 Task: Move the task Develop a new online booking system for a hotel or resort to the section To-Do in the project AgileBoost and sort the tasks in the project by Assignee in Ascending order
Action: Mouse moved to (59, 240)
Screenshot: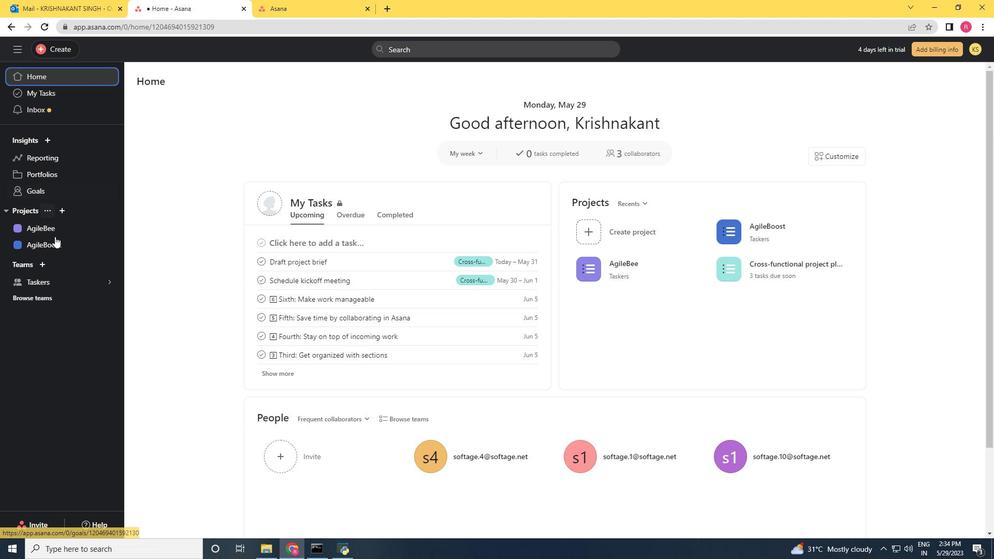 
Action: Mouse pressed left at (59, 240)
Screenshot: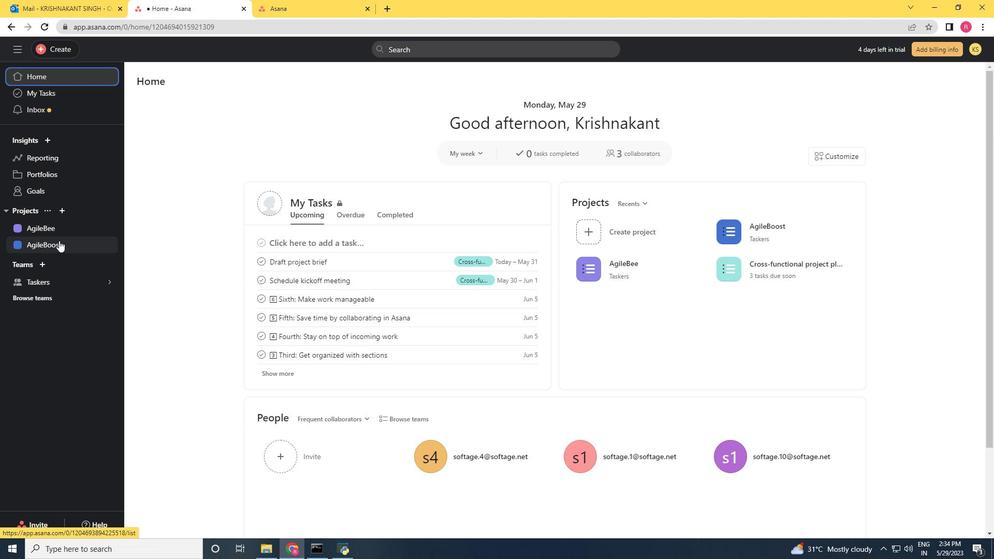 
Action: Mouse moved to (671, 208)
Screenshot: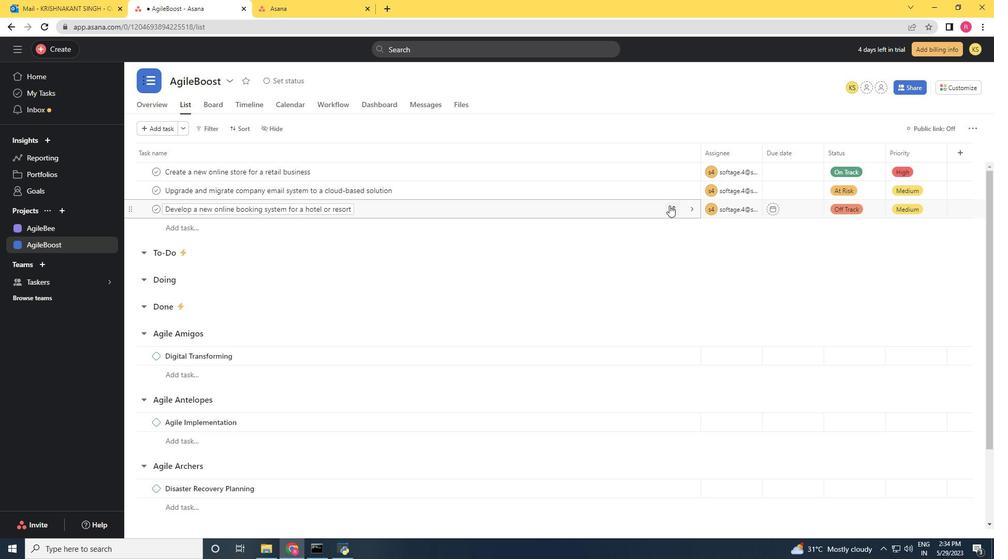 
Action: Mouse pressed left at (671, 208)
Screenshot: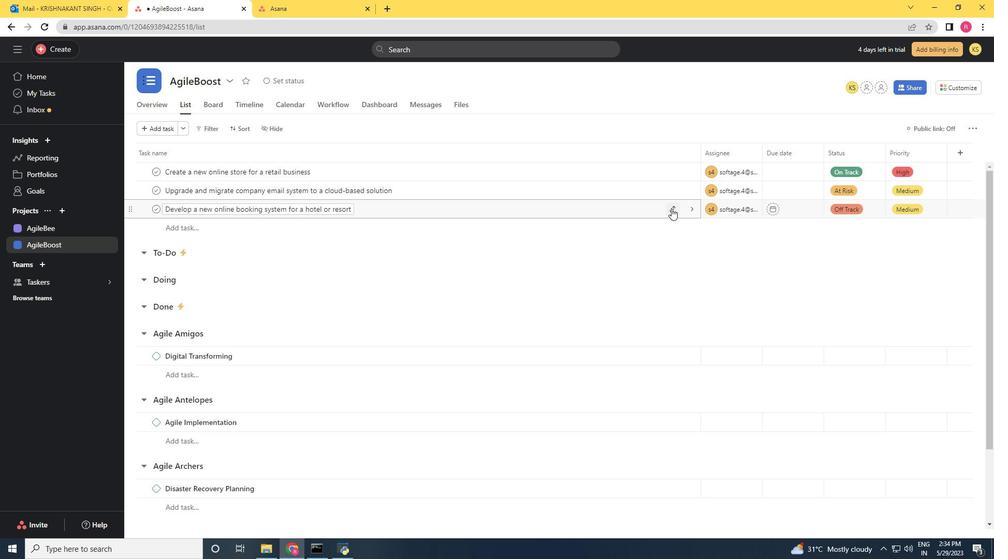 
Action: Mouse moved to (637, 270)
Screenshot: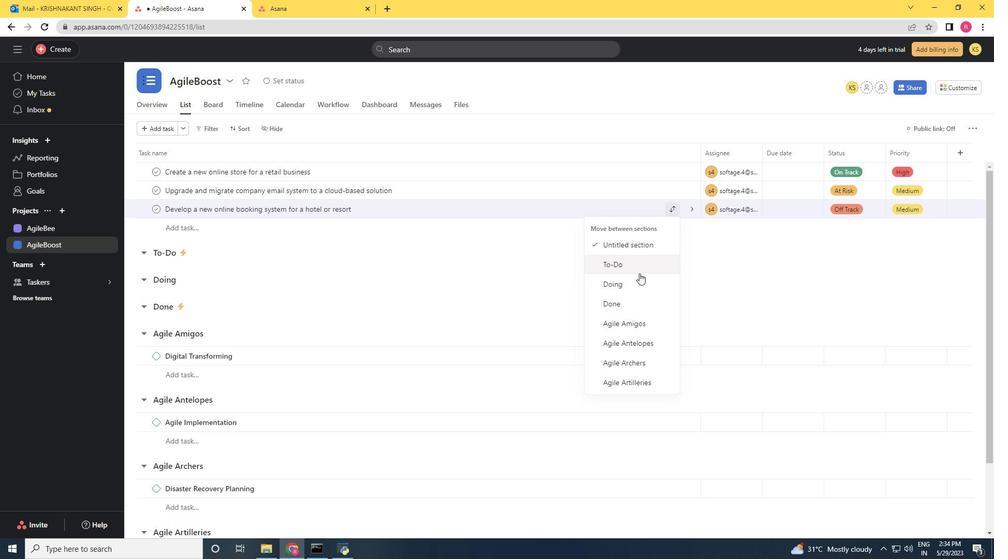 
Action: Mouse pressed left at (637, 270)
Screenshot: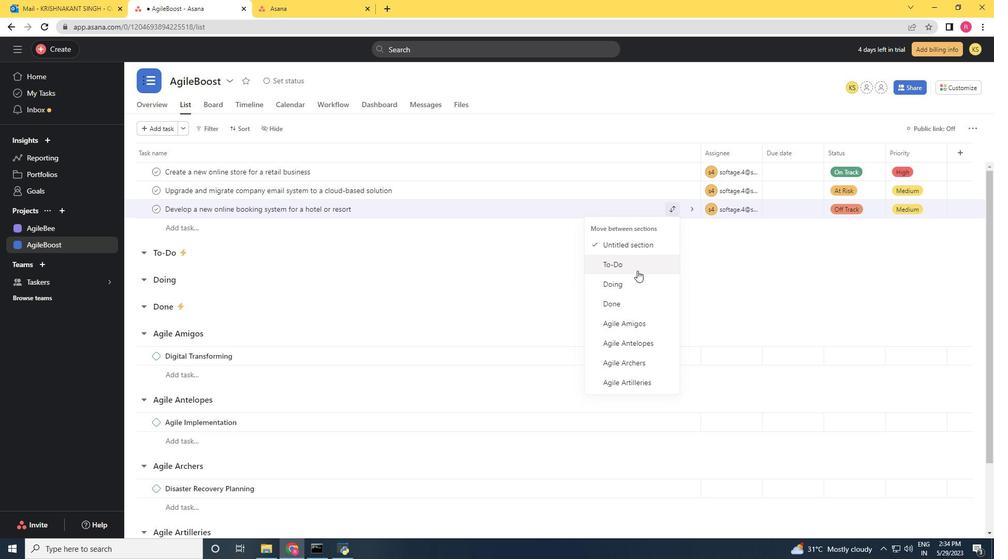 
Action: Mouse moved to (403, 379)
Screenshot: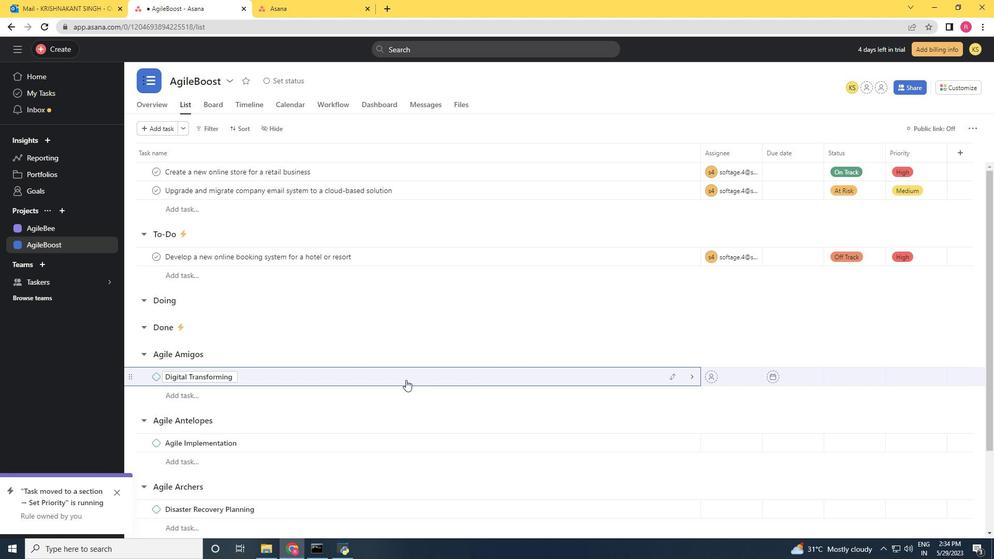 
Action: Mouse scrolled (403, 379) with delta (0, 0)
Screenshot: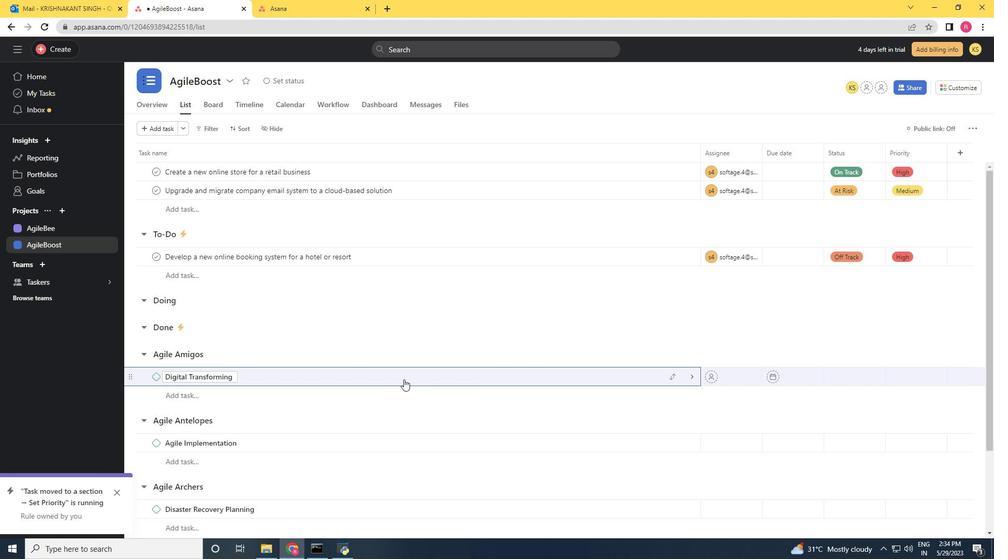 
Action: Mouse scrolled (403, 379) with delta (0, 0)
Screenshot: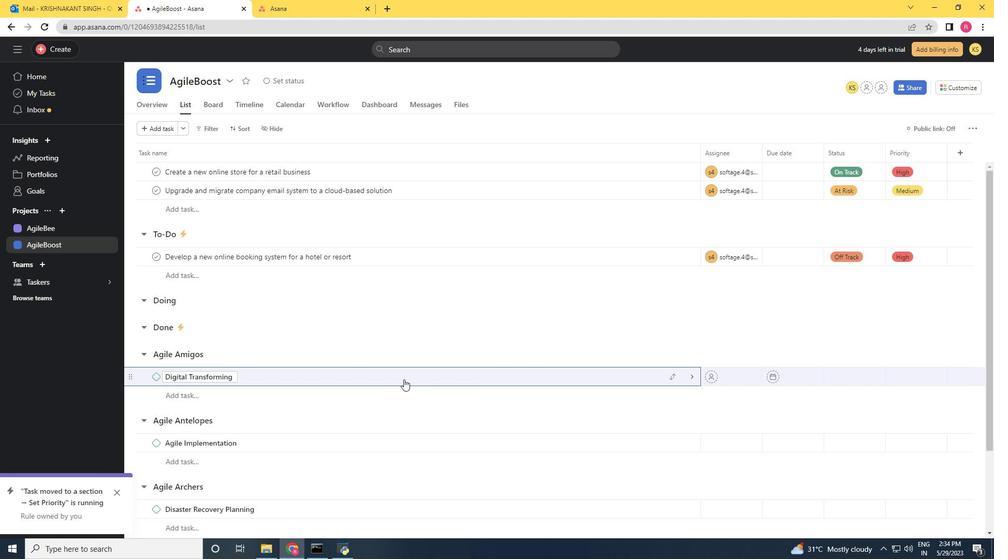 
Action: Mouse moved to (403, 373)
Screenshot: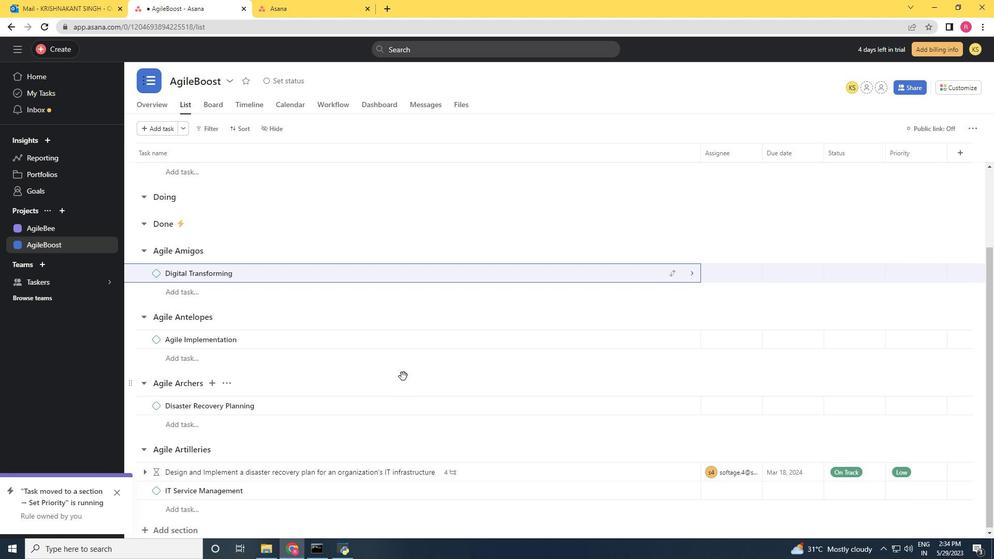 
Action: Mouse scrolled (403, 375) with delta (0, 0)
Screenshot: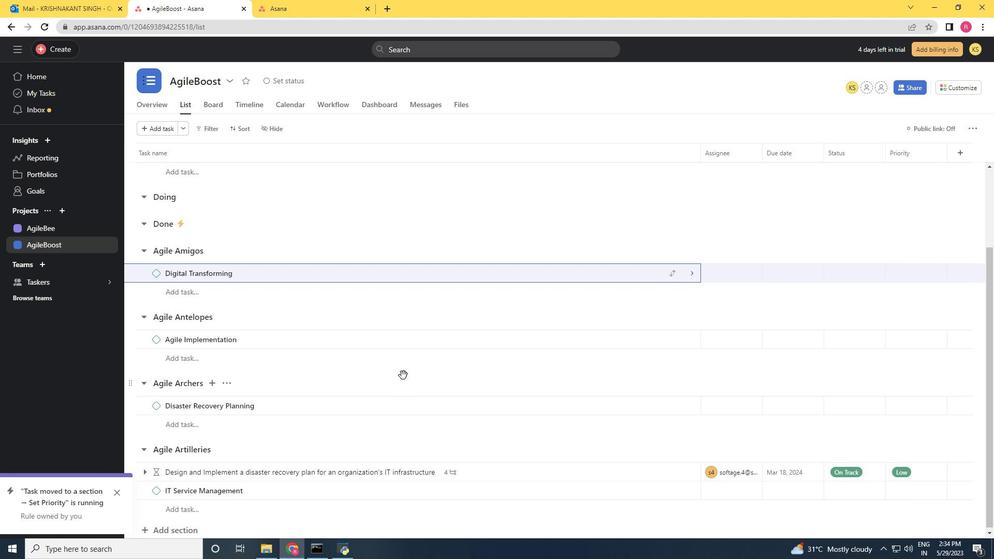 
Action: Mouse moved to (403, 372)
Screenshot: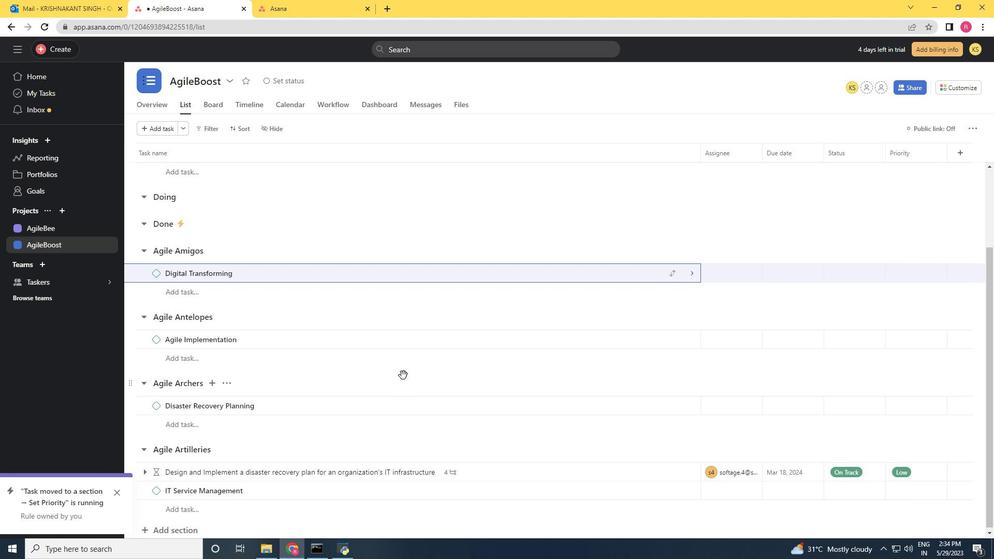 
Action: Mouse scrolled (403, 374) with delta (0, 0)
Screenshot: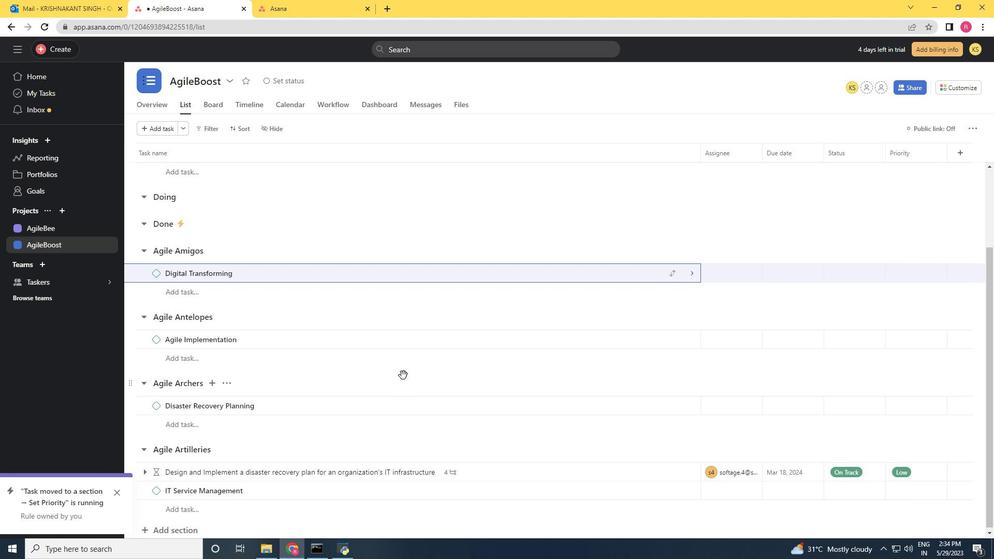 
Action: Mouse moved to (402, 369)
Screenshot: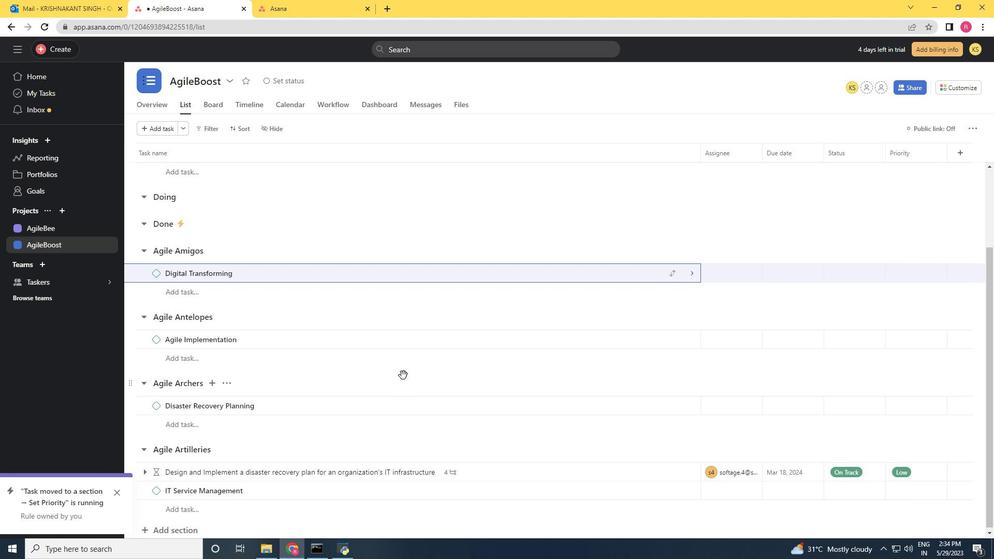 
Action: Mouse scrolled (403, 374) with delta (0, 0)
Screenshot: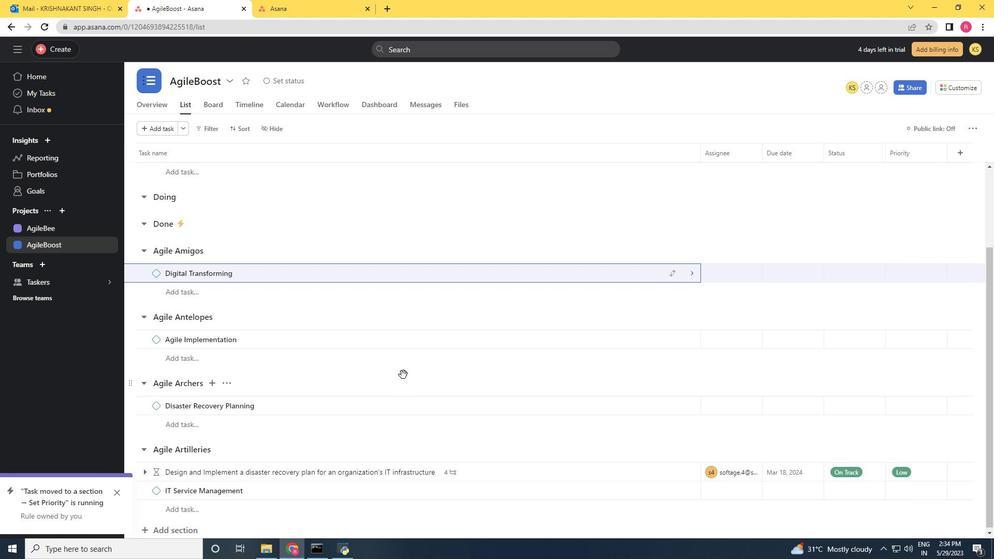 
Action: Mouse moved to (400, 354)
Screenshot: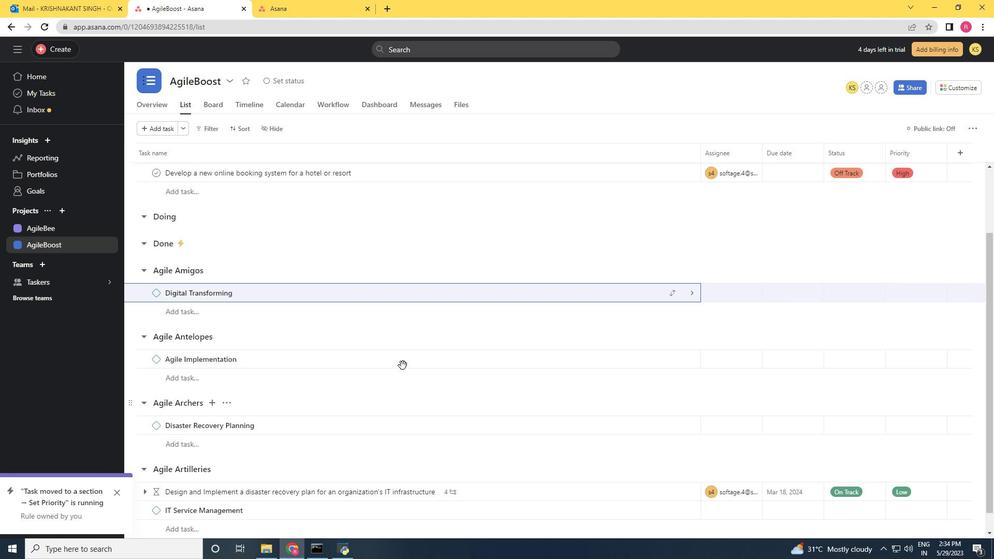
Action: Mouse scrolled (400, 354) with delta (0, 0)
Screenshot: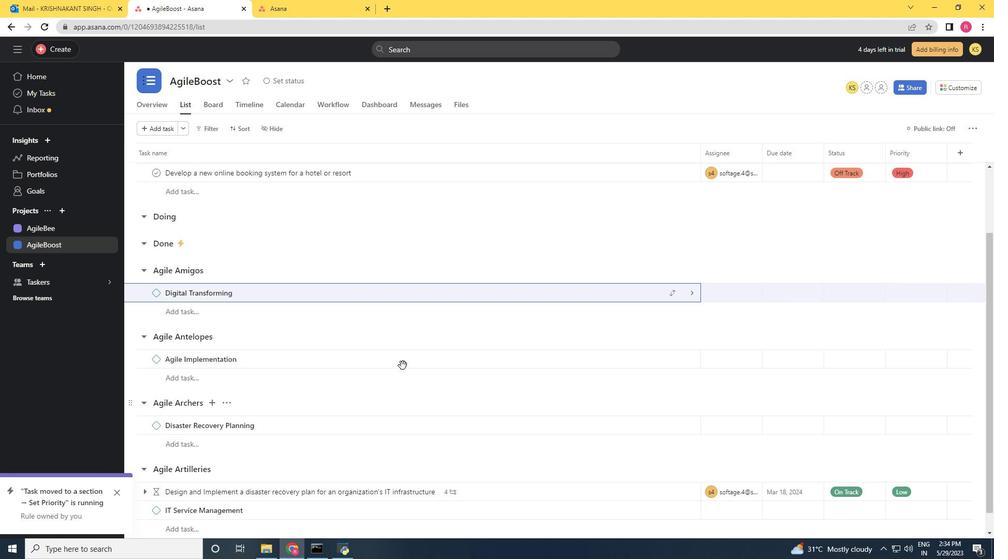 
Action: Mouse scrolled (400, 354) with delta (0, 0)
Screenshot: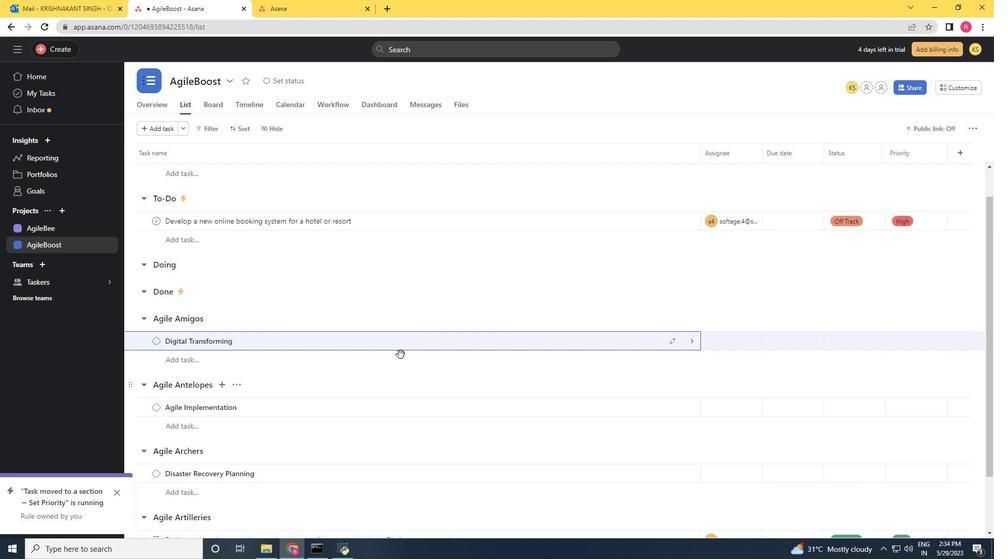 
Action: Mouse moved to (562, 263)
Screenshot: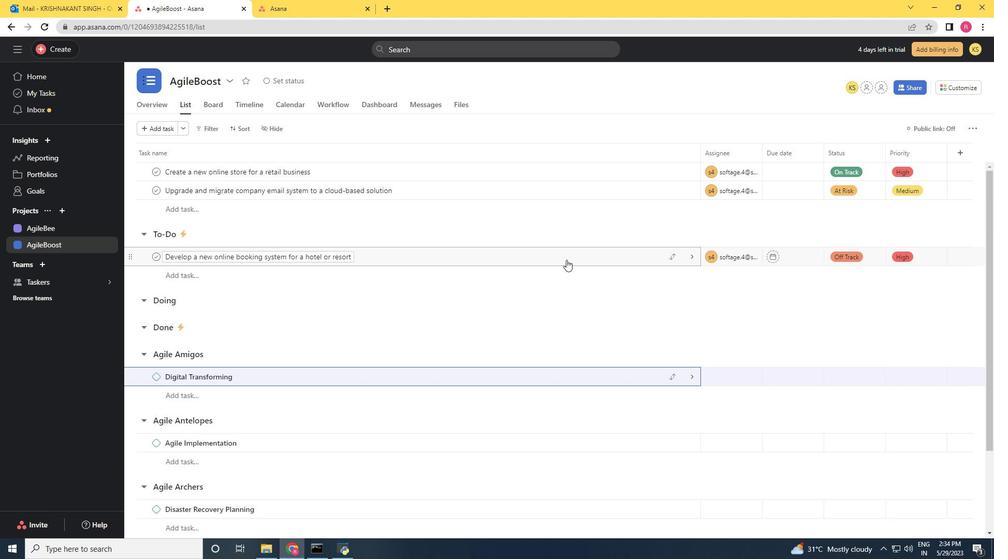
Action: Mouse pressed left at (562, 263)
Screenshot: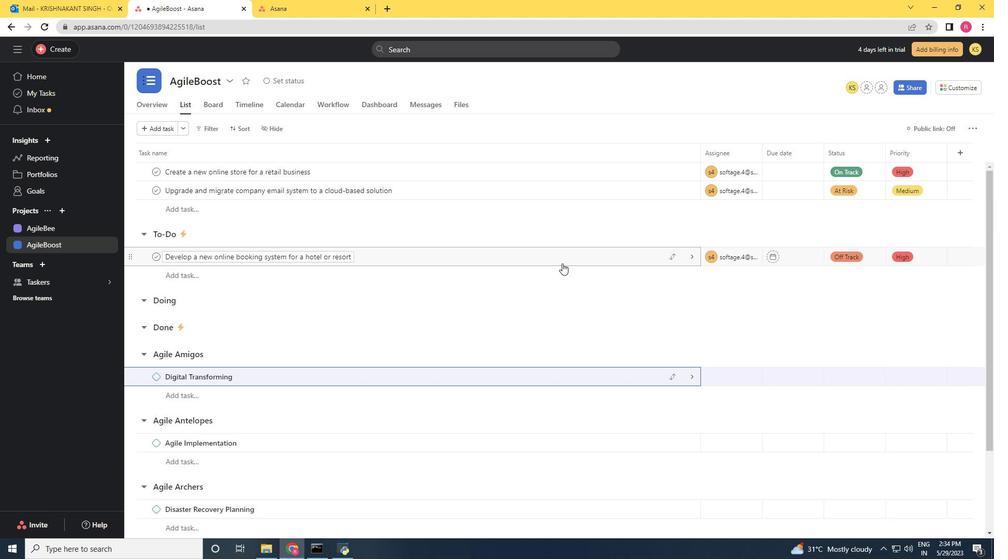 
Action: Mouse moved to (417, 233)
Screenshot: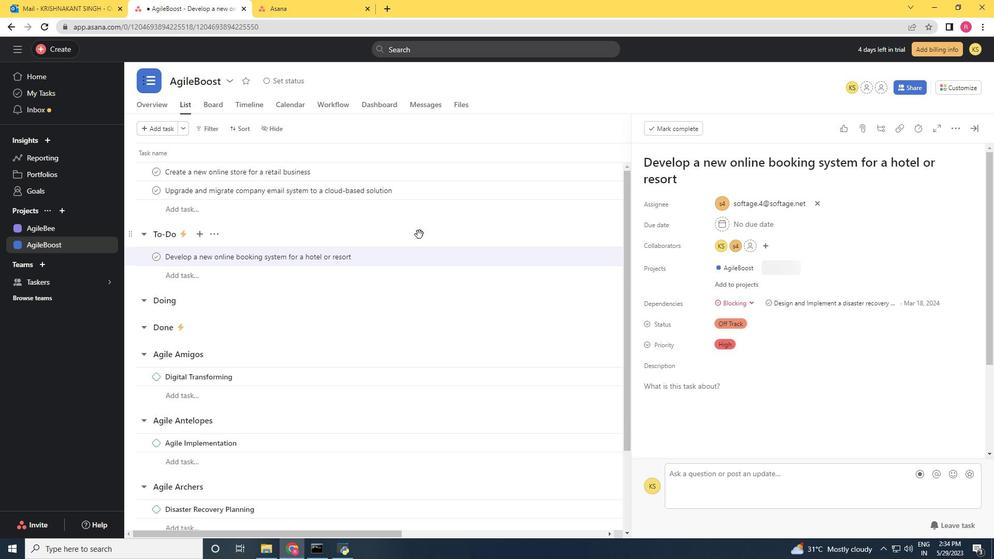 
Action: Mouse scrolled (417, 233) with delta (0, 0)
Screenshot: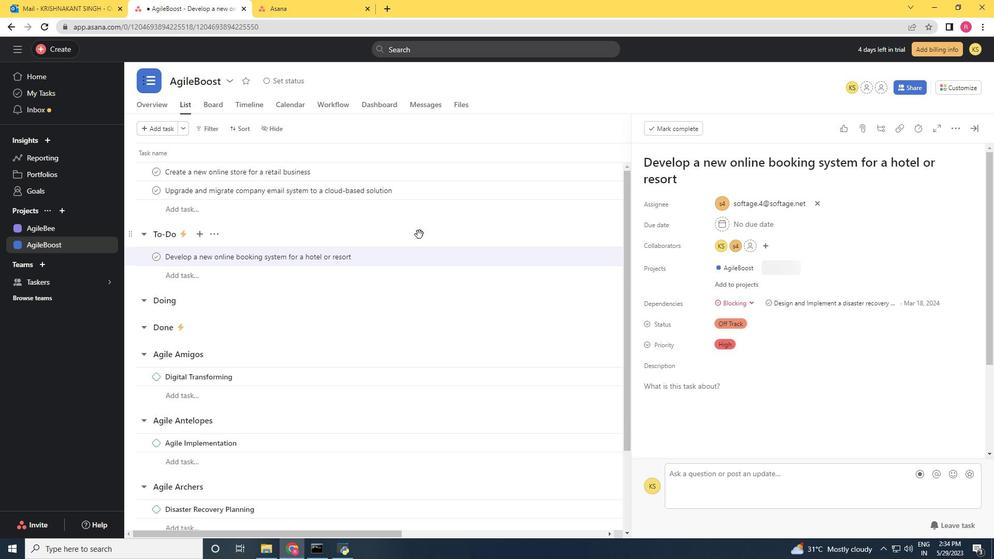 
Action: Mouse scrolled (417, 233) with delta (0, 0)
Screenshot: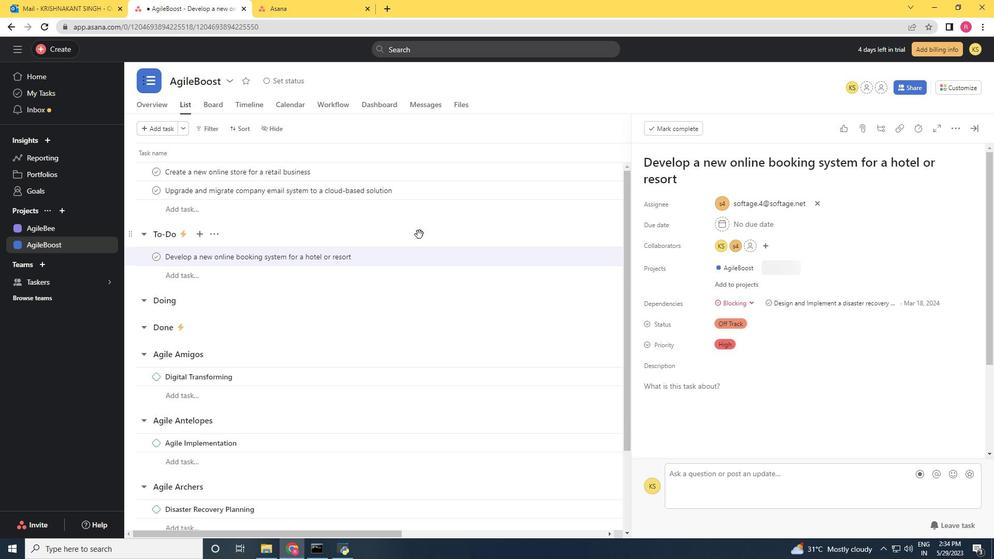 
Action: Mouse scrolled (417, 233) with delta (0, 0)
Screenshot: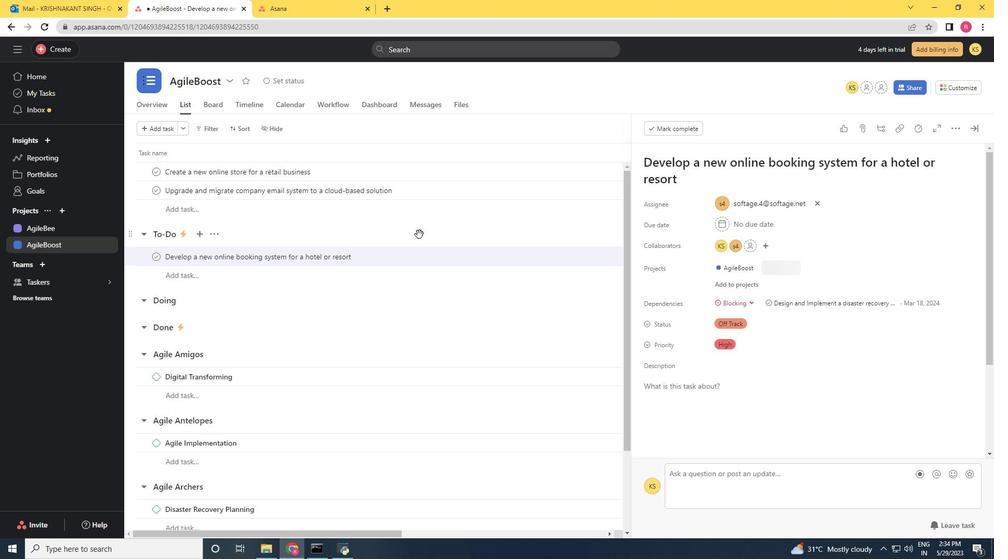 
Action: Mouse scrolled (417, 233) with delta (0, 0)
Screenshot: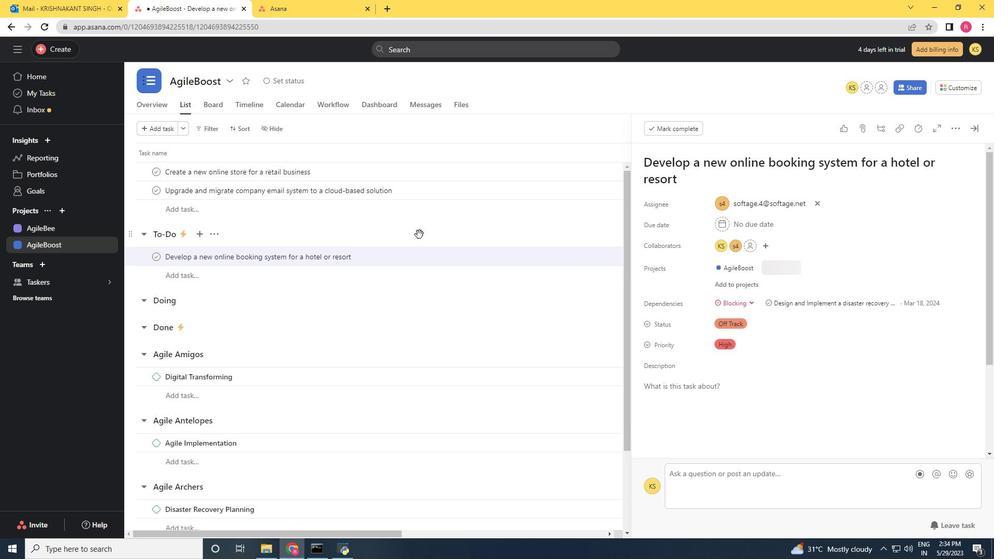 
Action: Mouse moved to (978, 128)
Screenshot: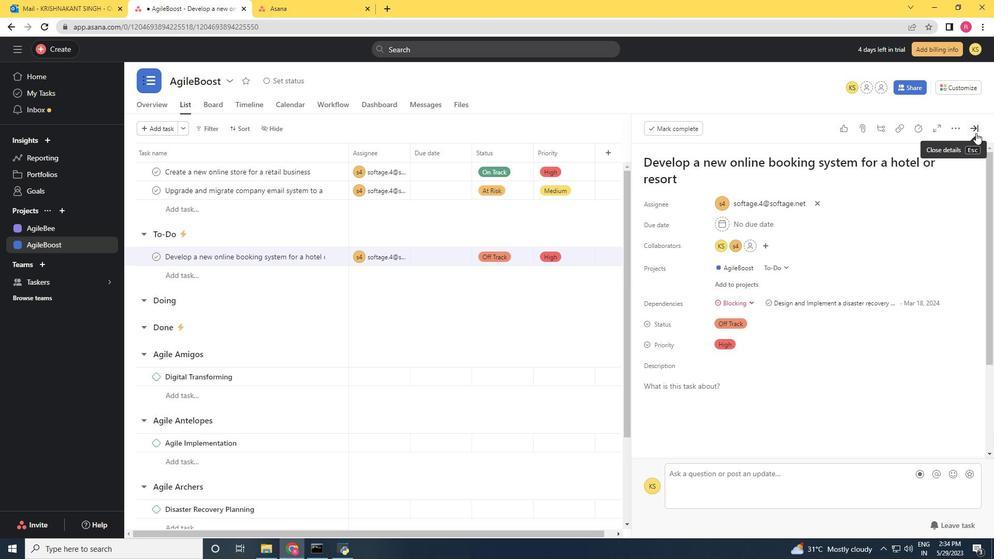 
Action: Mouse pressed left at (978, 128)
Screenshot: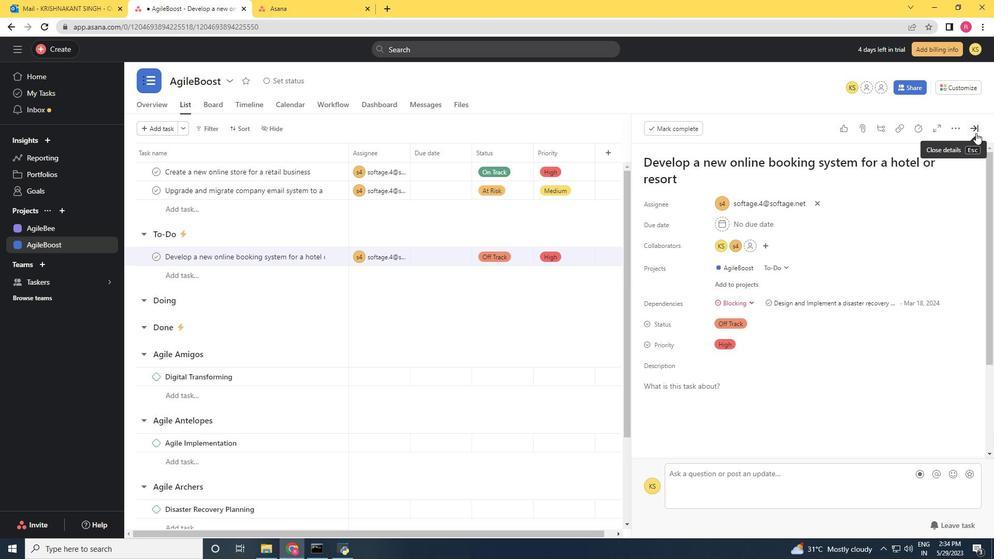 
Action: Mouse moved to (231, 129)
Screenshot: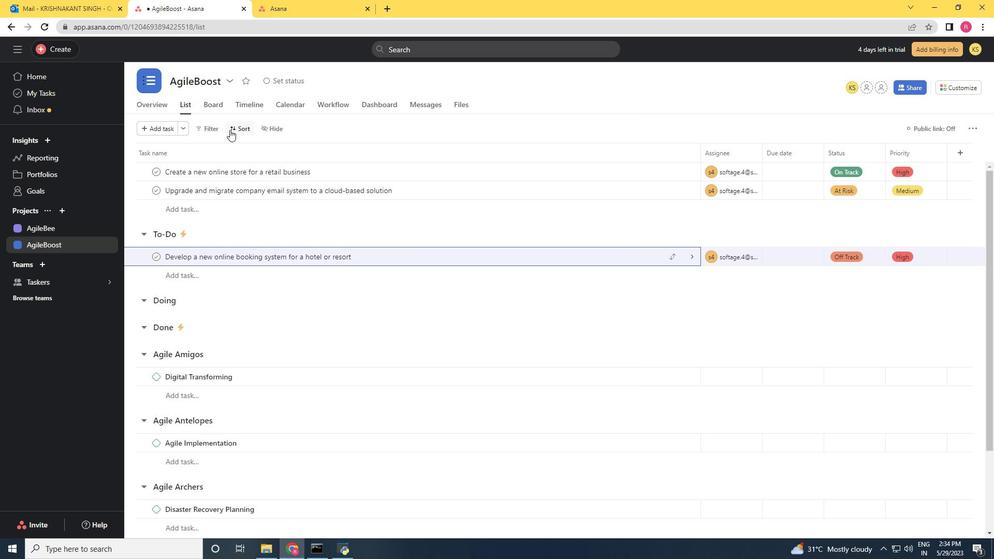 
Action: Mouse pressed left at (231, 129)
Screenshot: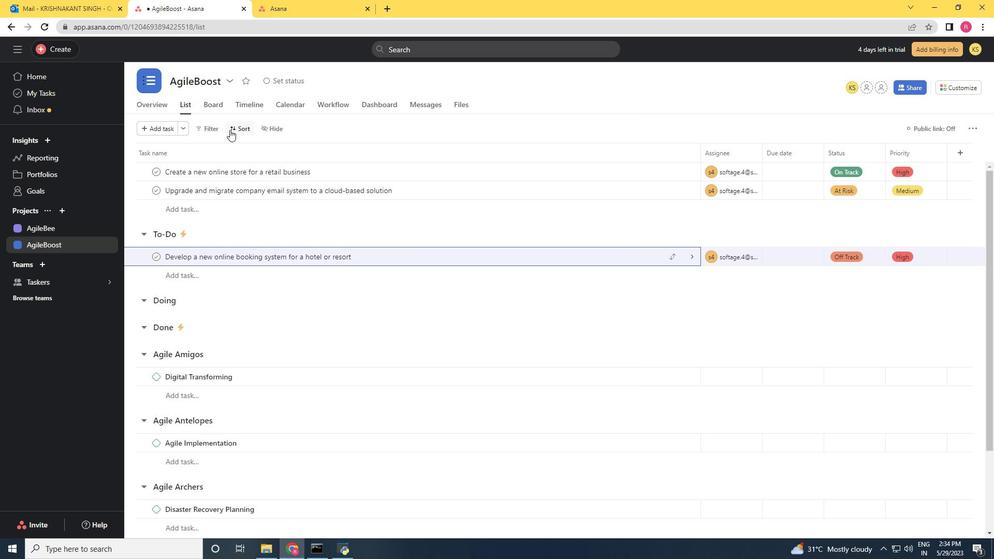 
Action: Mouse moved to (277, 218)
Screenshot: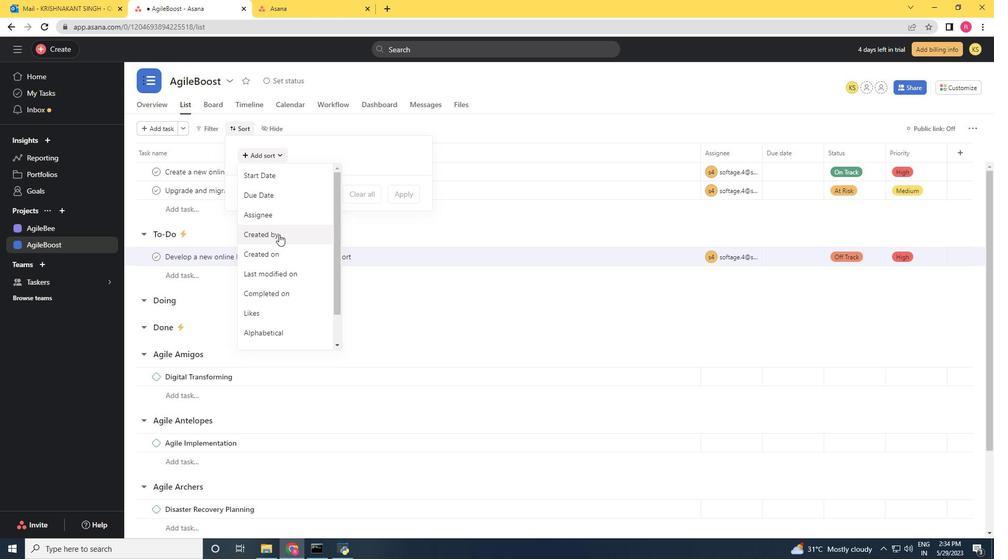 
Action: Mouse pressed left at (277, 218)
Screenshot: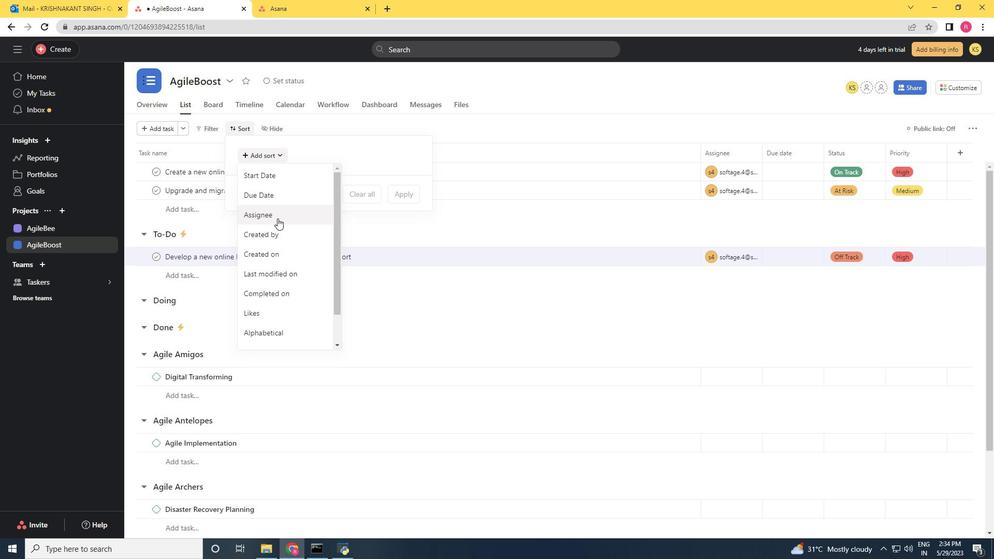 
Action: Mouse moved to (398, 239)
Screenshot: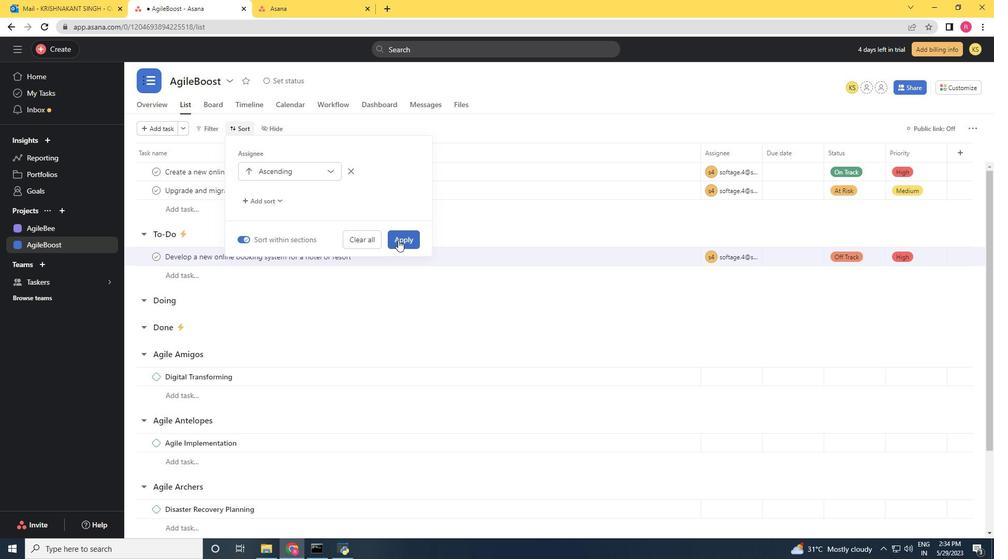 
Action: Mouse pressed left at (398, 239)
Screenshot: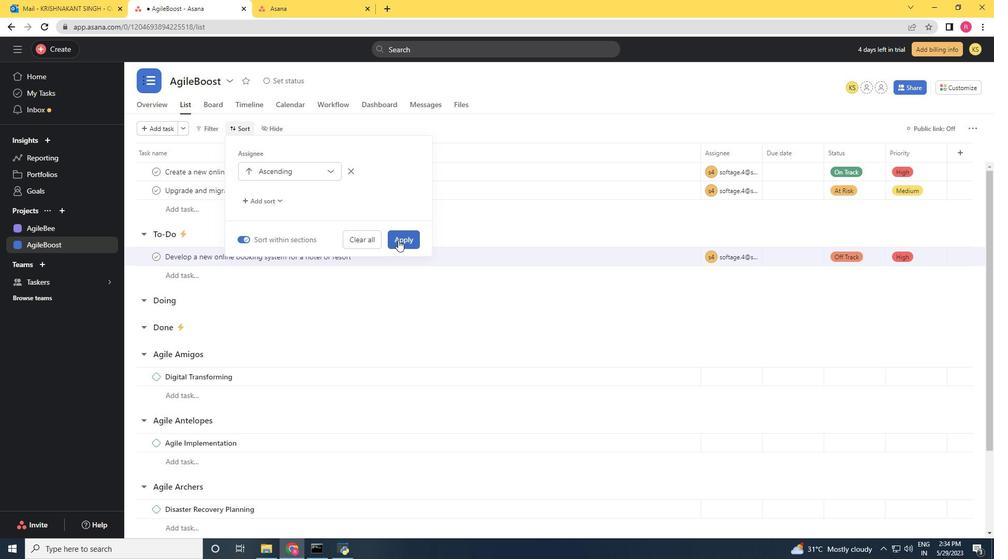 
Action: Mouse moved to (398, 239)
Screenshot: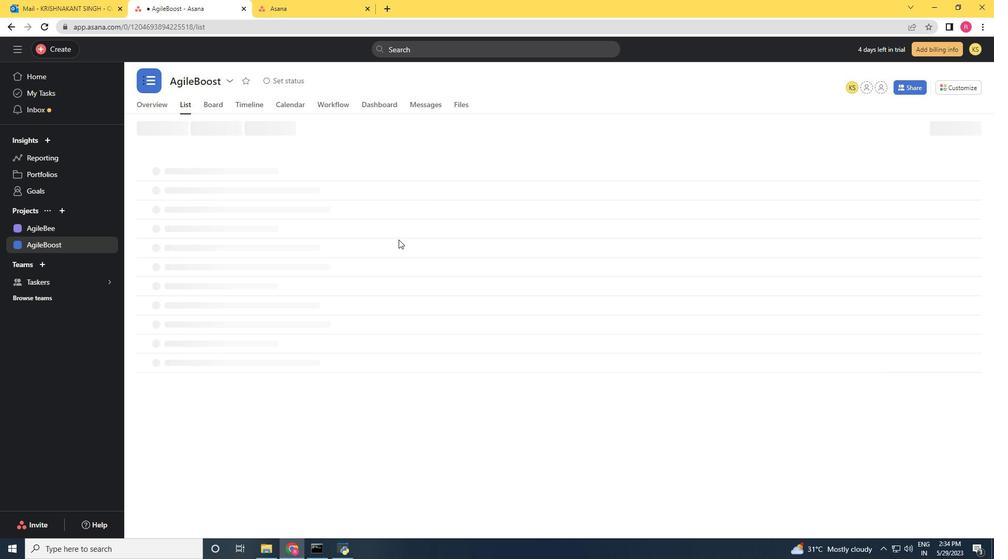 
